 Task: Use the formula "WRAPROWS" in spreadsheet "Project portfolio".
Action: Key pressed '='
Screenshot: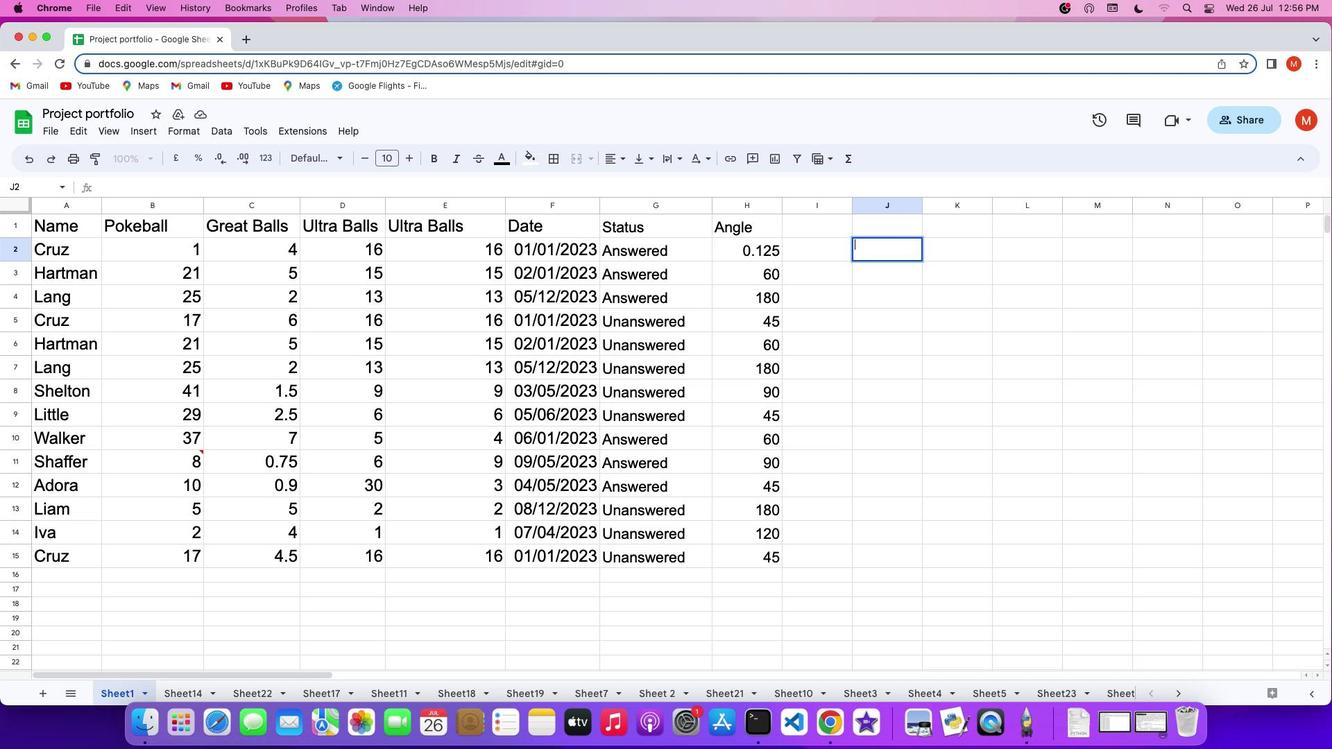
Action: Mouse moved to (863, 183)
Screenshot: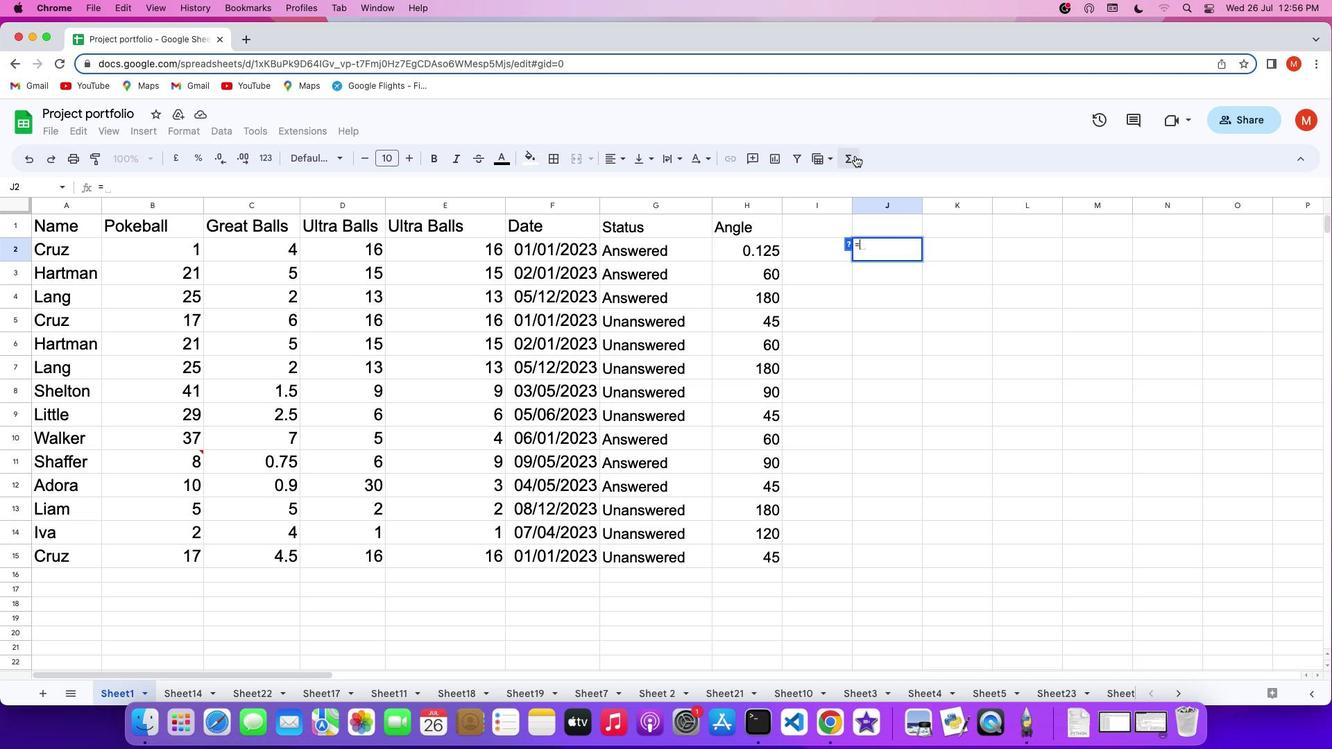 
Action: Mouse pressed left at (863, 183)
Screenshot: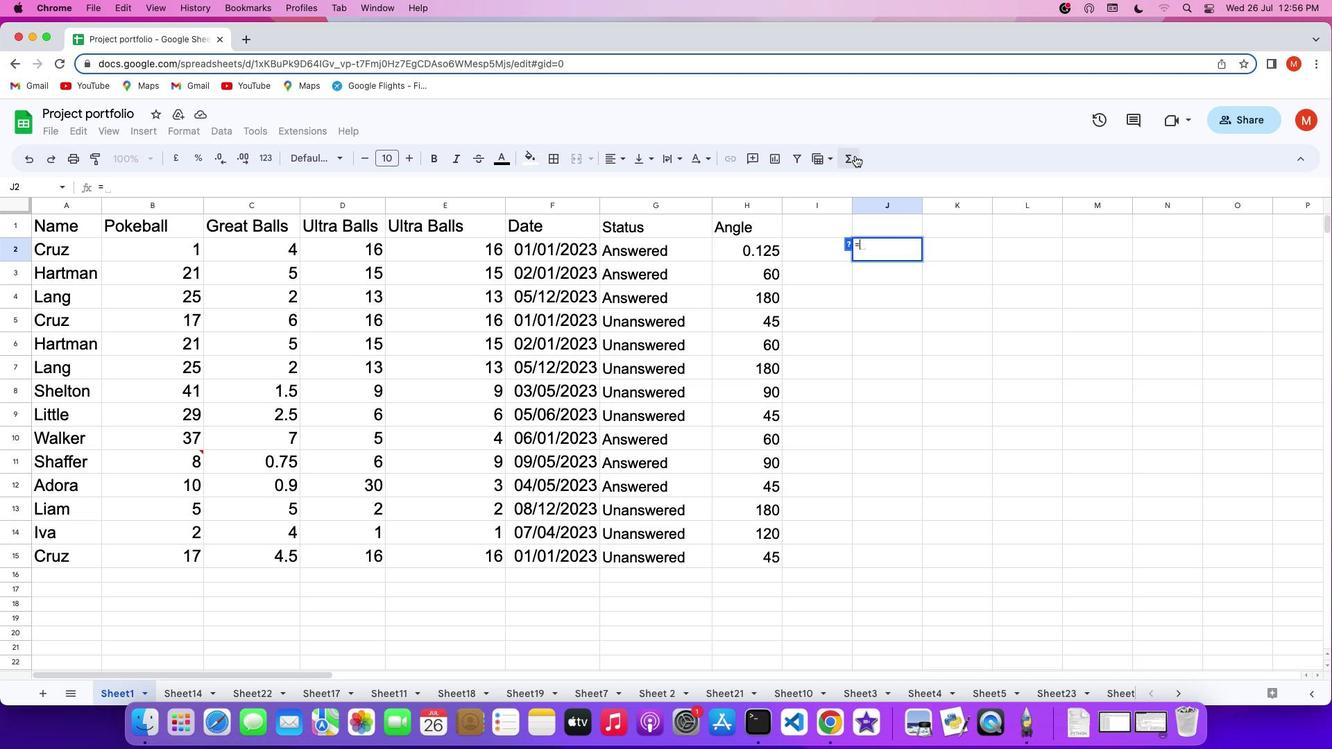 
Action: Mouse moved to (1083, 594)
Screenshot: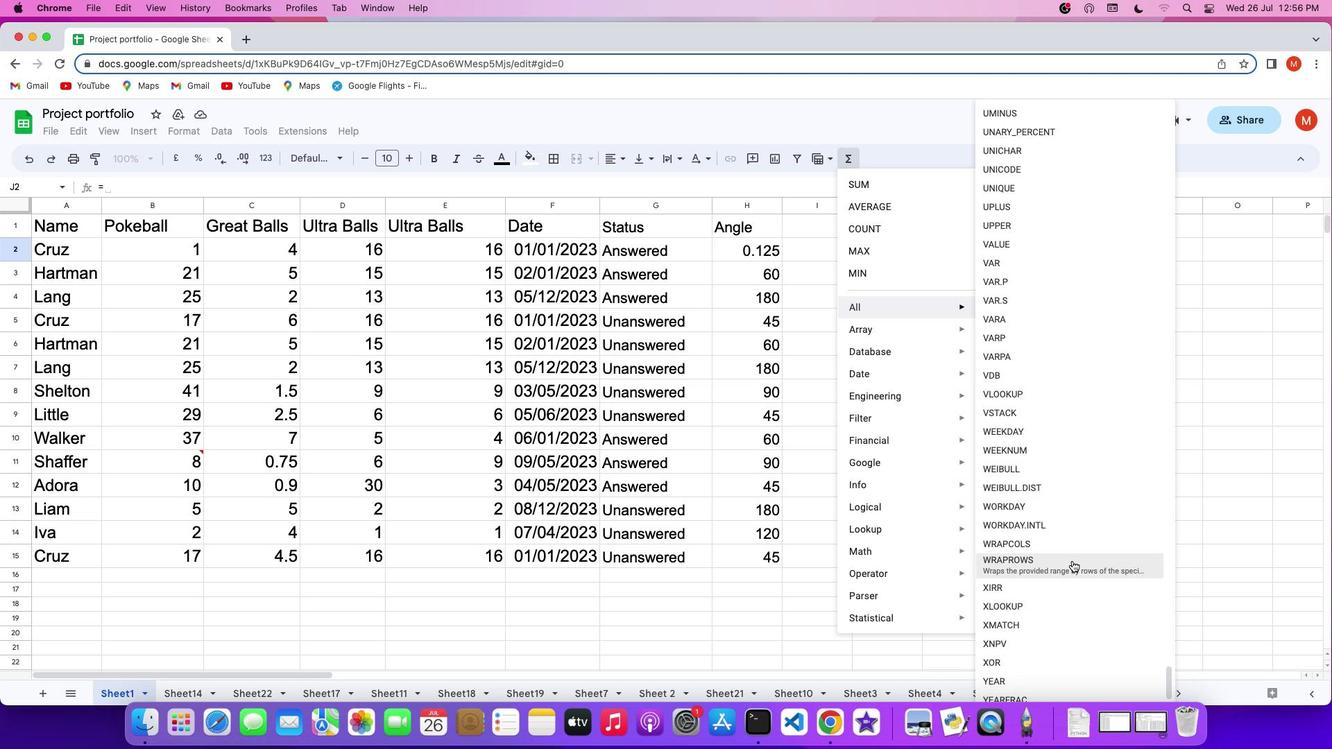 
Action: Mouse pressed left at (1083, 594)
Screenshot: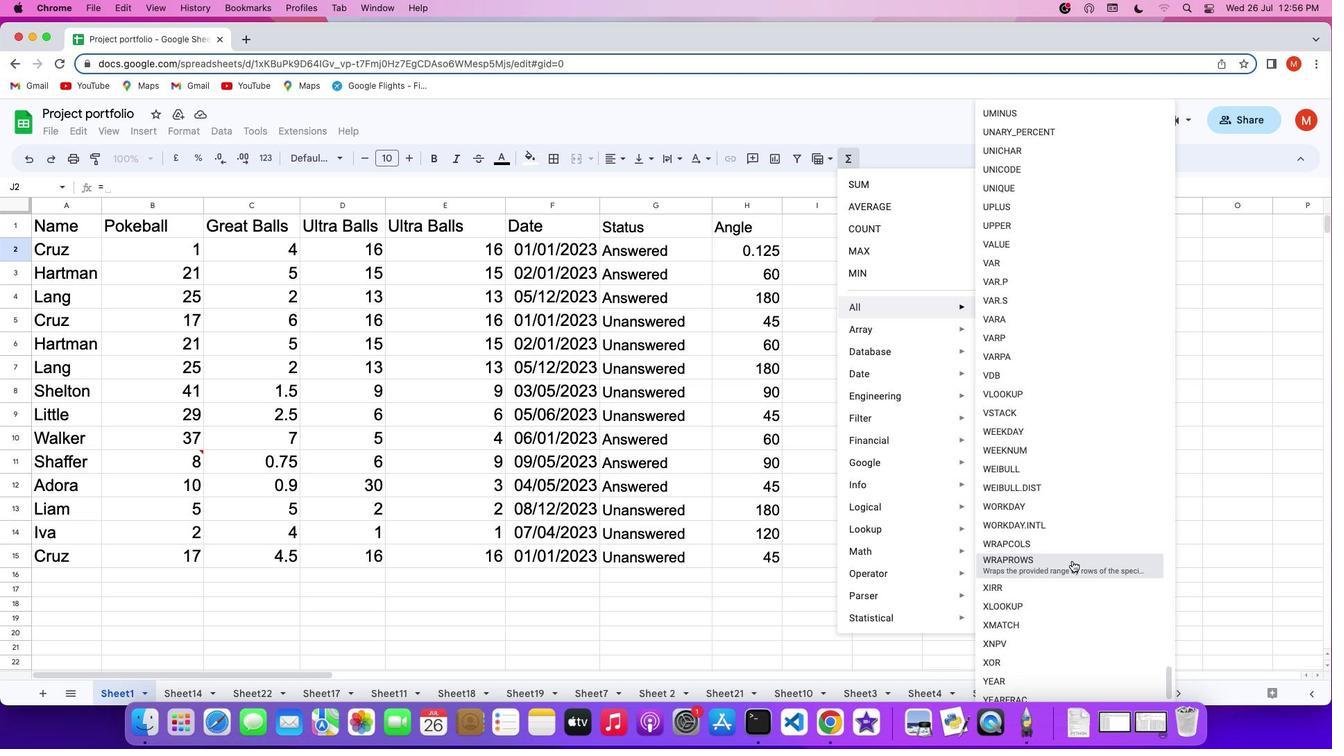 
Action: Mouse moved to (189, 271)
Screenshot: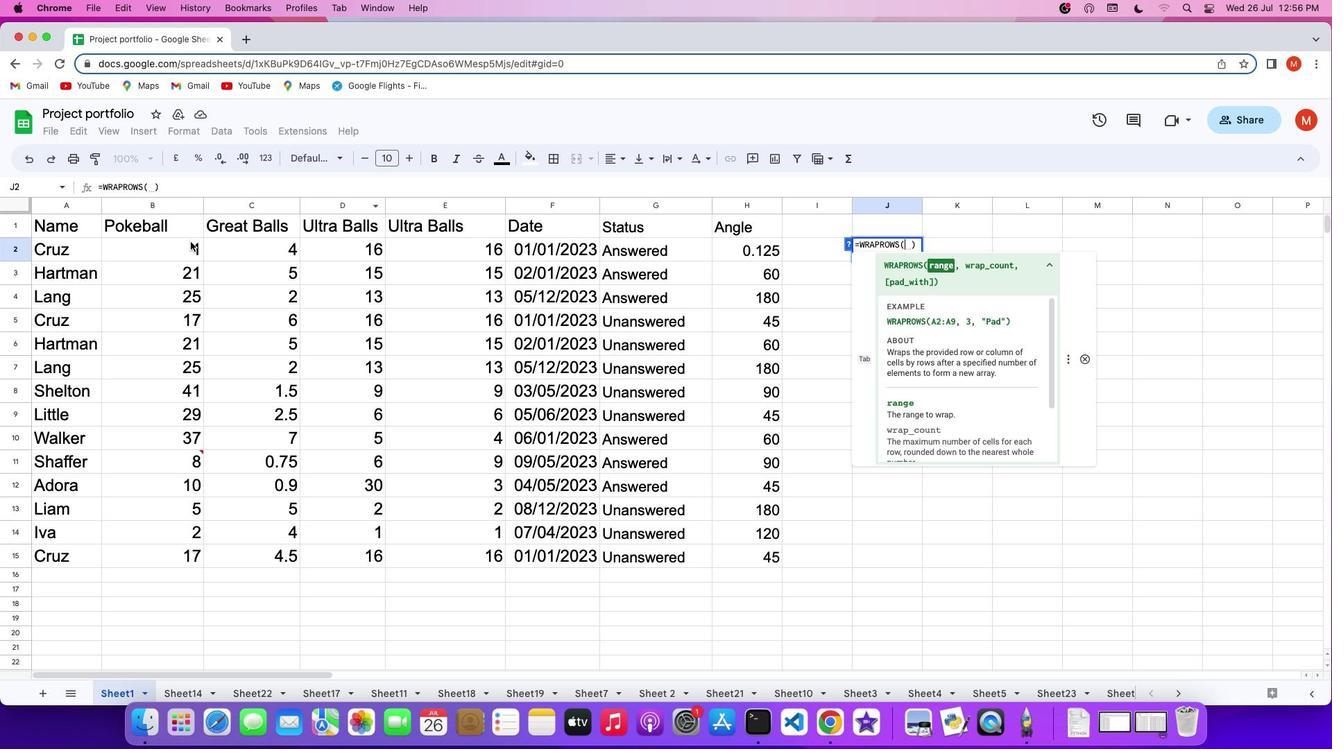 
Action: Mouse pressed left at (189, 271)
Screenshot: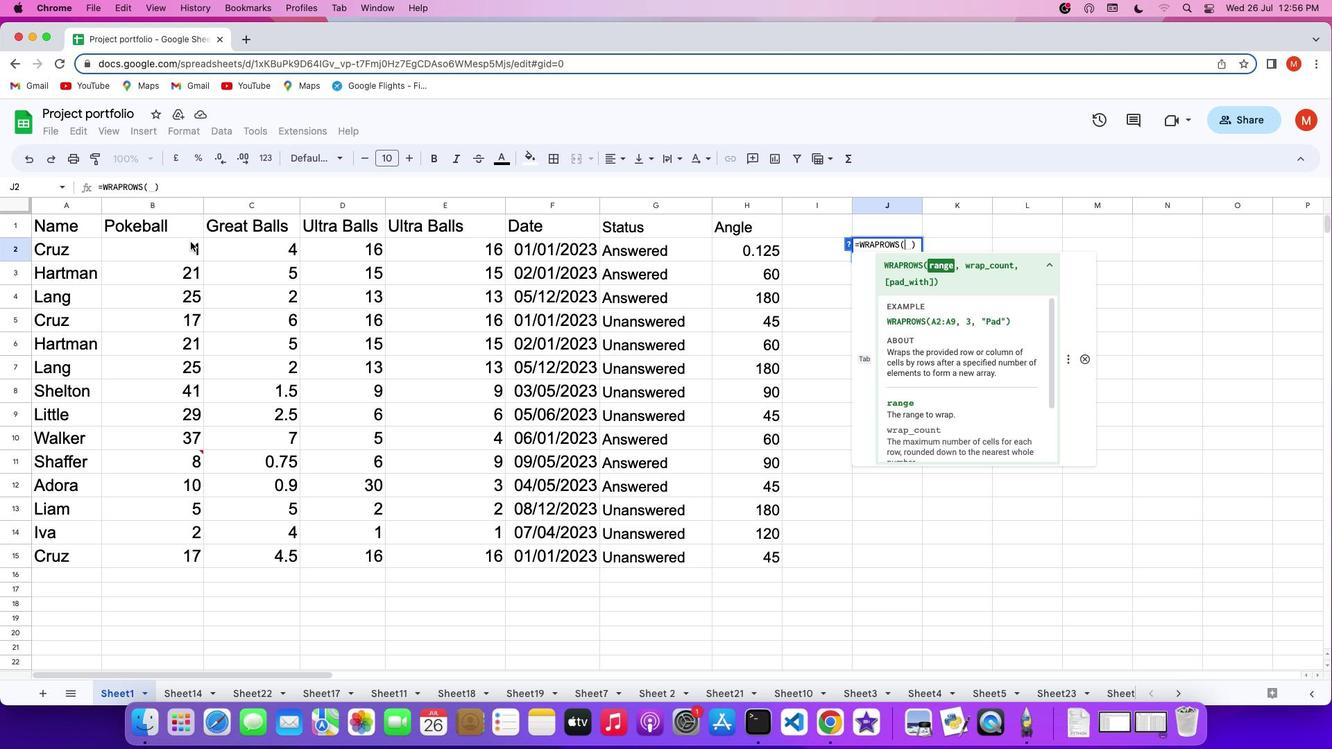 
Action: Mouse moved to (177, 594)
Screenshot: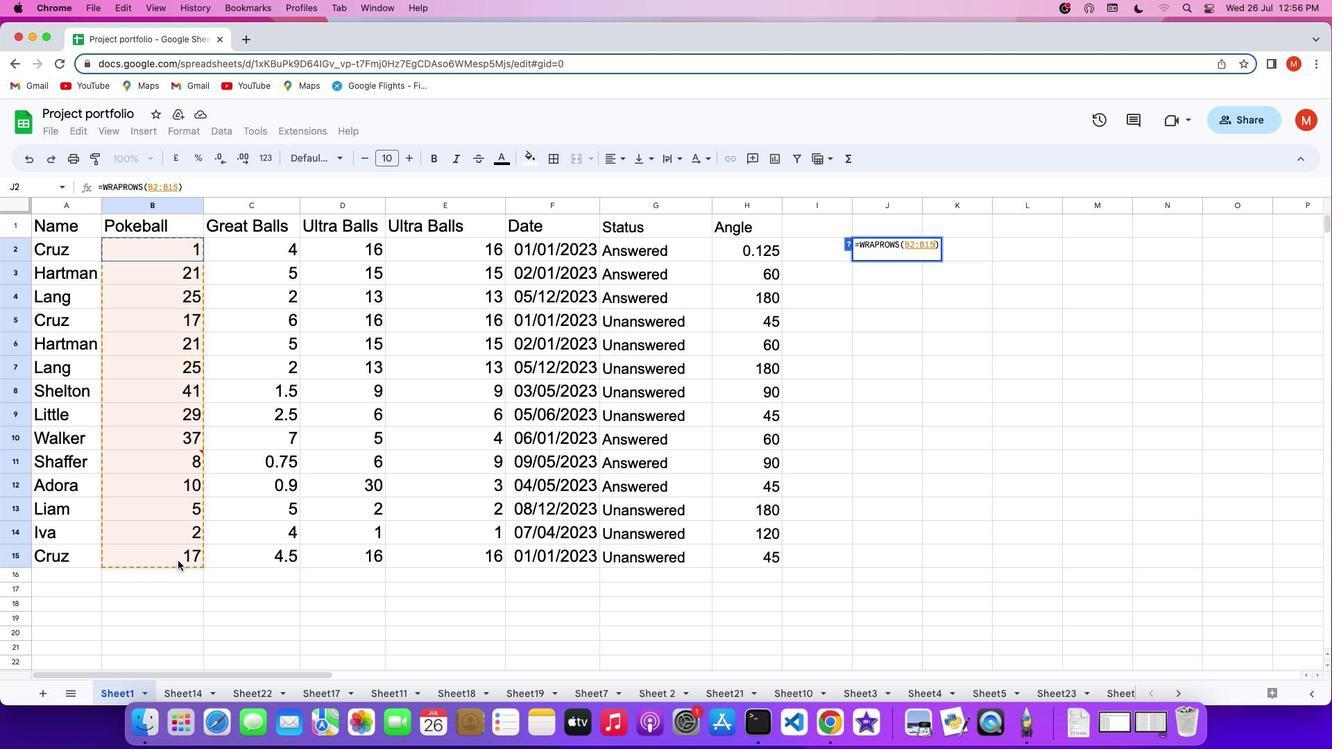 
Action: Key pressed ','
Screenshot: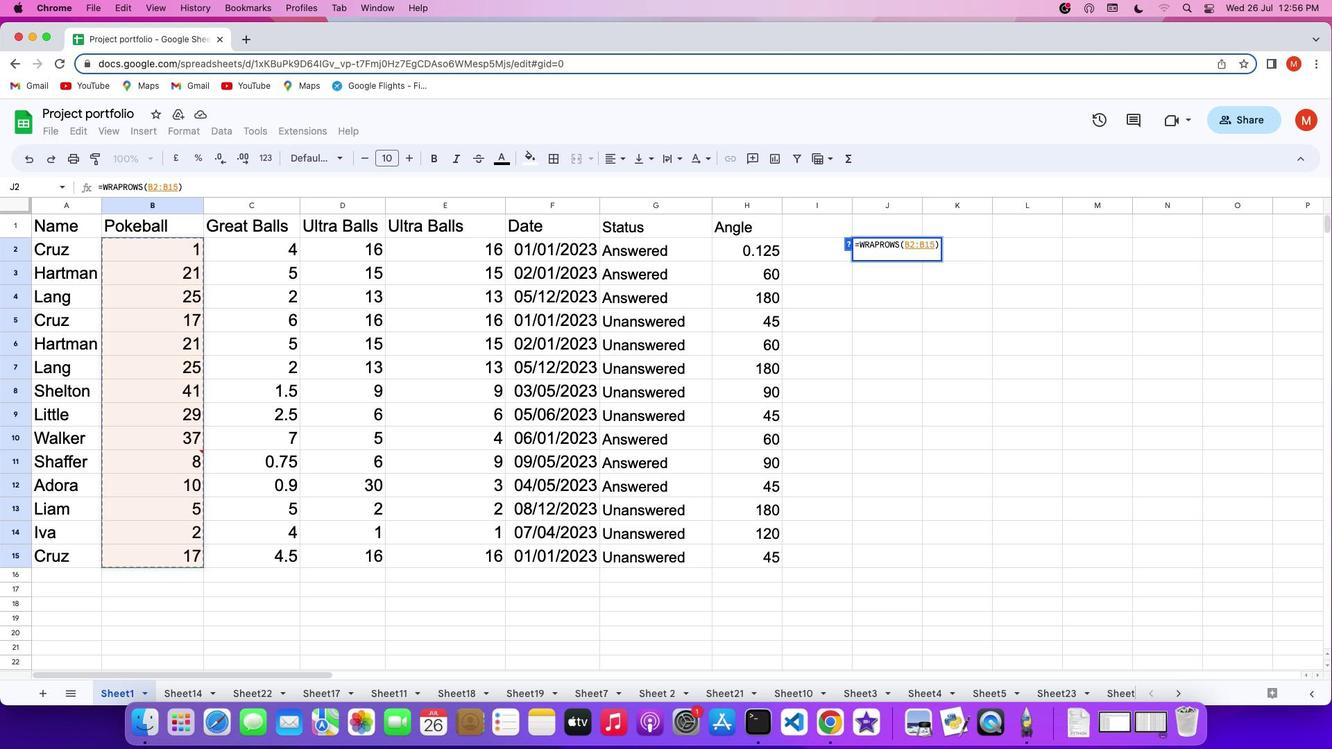 
Action: Mouse moved to (231, 502)
Screenshot: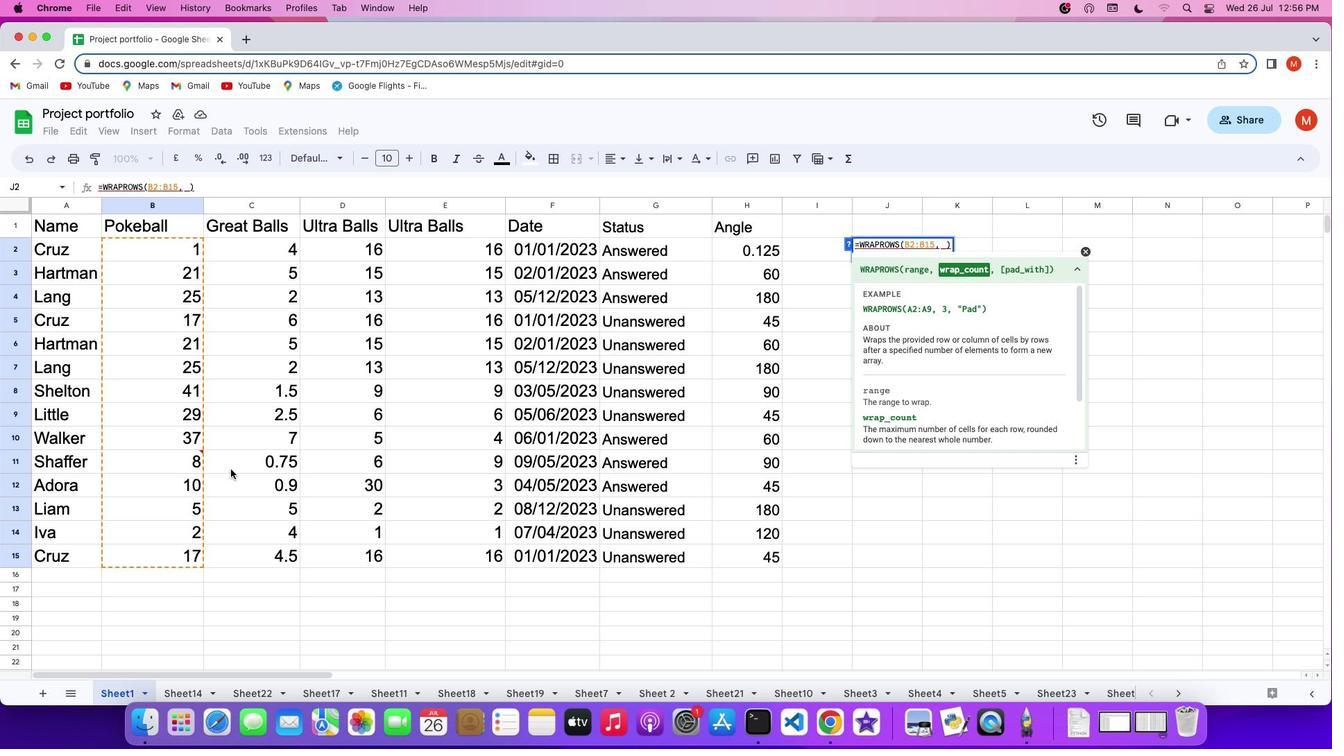 
Action: Key pressed '3'','Key.shift_r'"'Key.shift'P''a''d'Key.shift_r'"'Key.enter
Screenshot: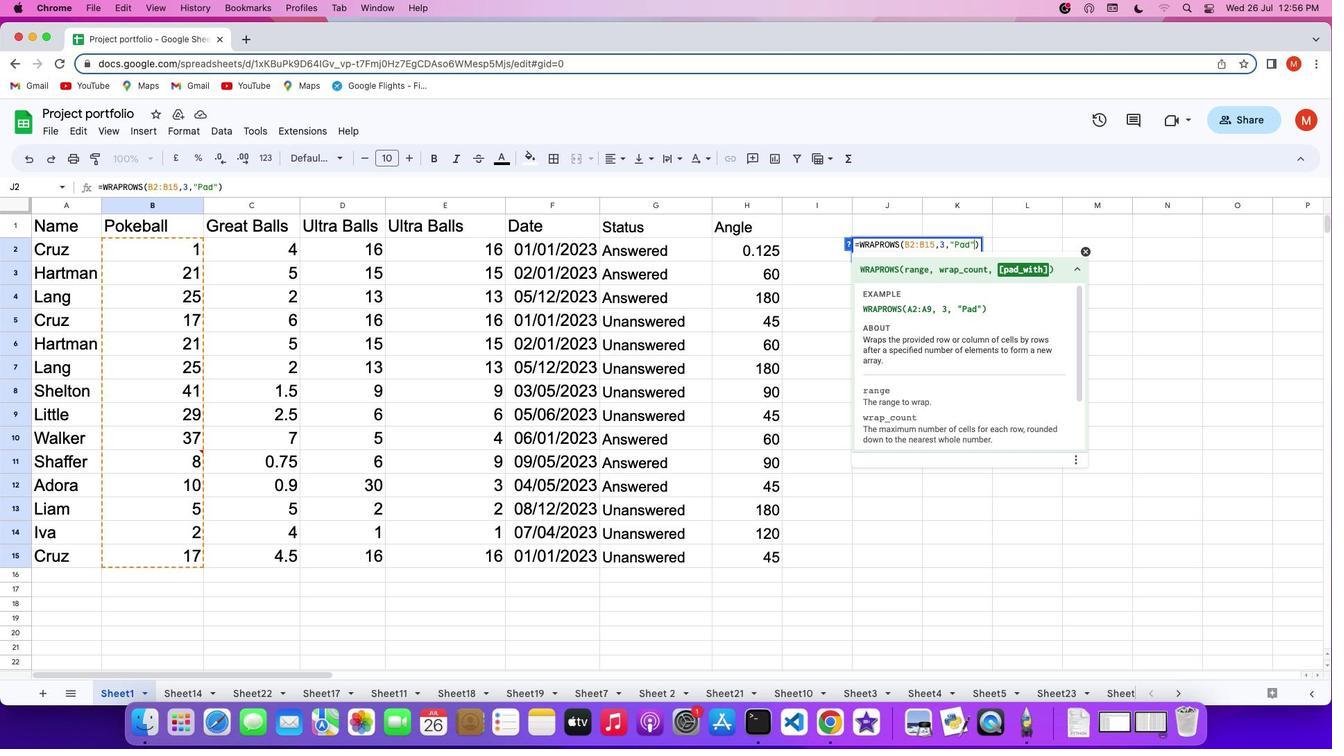 
